 Task: Add Mineral Fusion Kyoto Hydro-Shine Lip Gloss to the cart.
Action: Mouse moved to (281, 150)
Screenshot: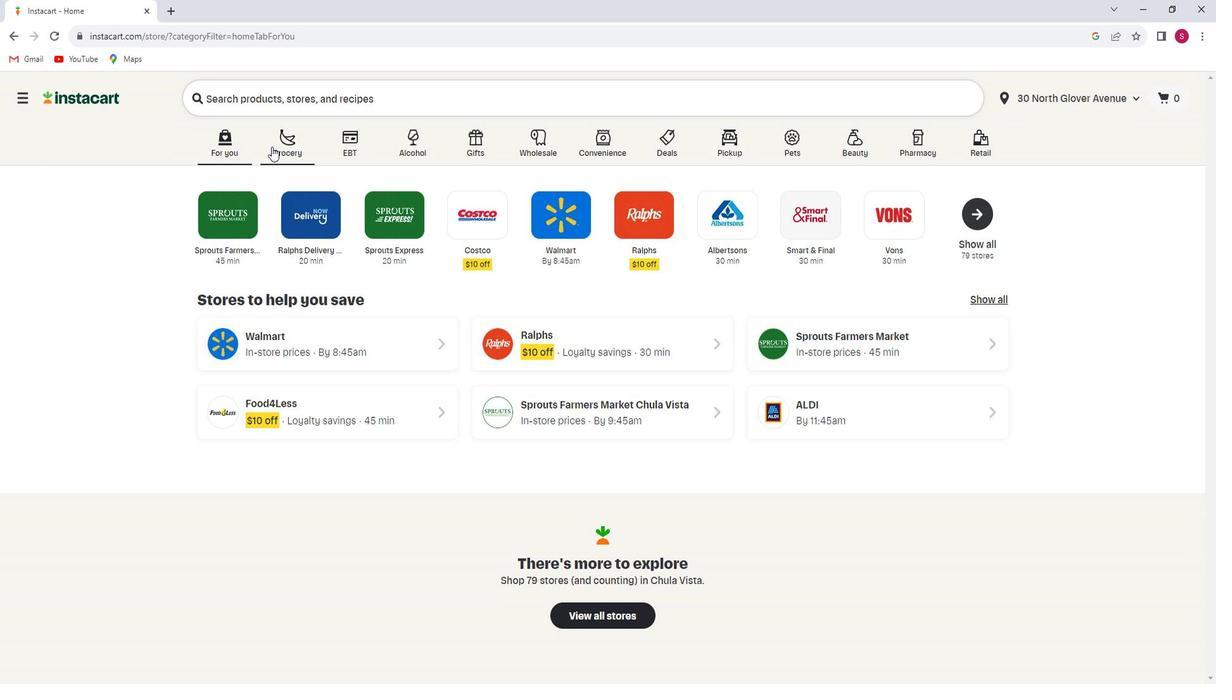 
Action: Mouse pressed left at (281, 150)
Screenshot: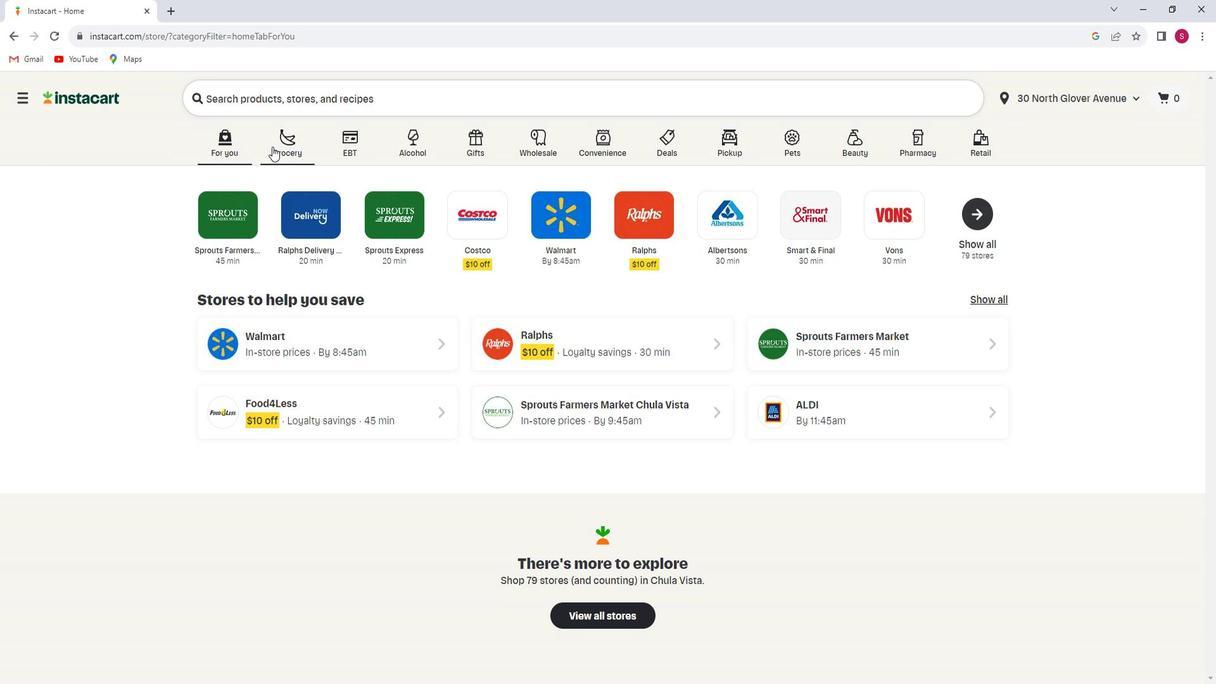 
Action: Mouse moved to (331, 383)
Screenshot: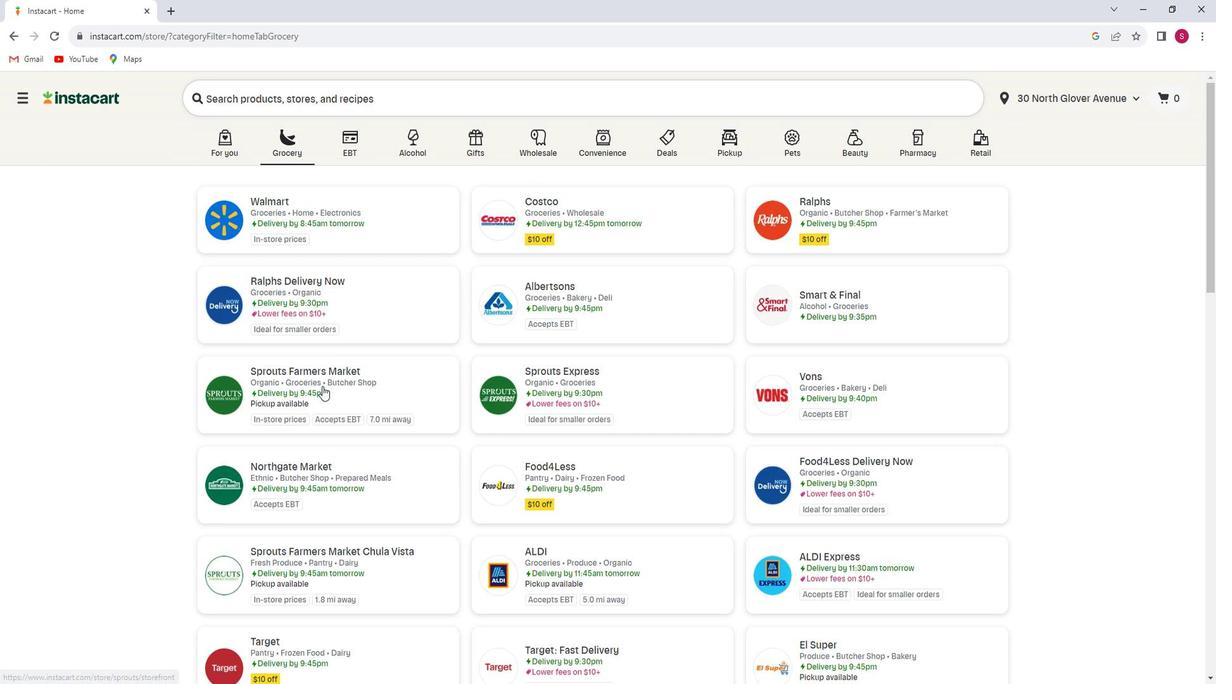 
Action: Mouse pressed left at (331, 383)
Screenshot: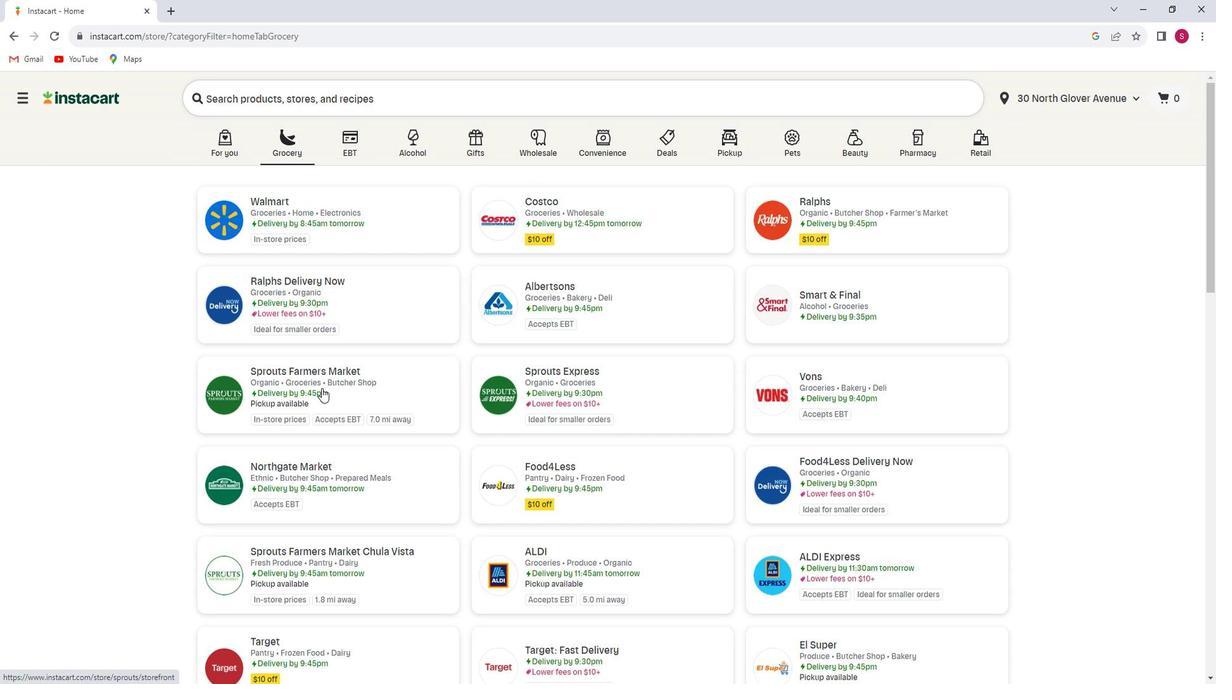 
Action: Mouse moved to (150, 374)
Screenshot: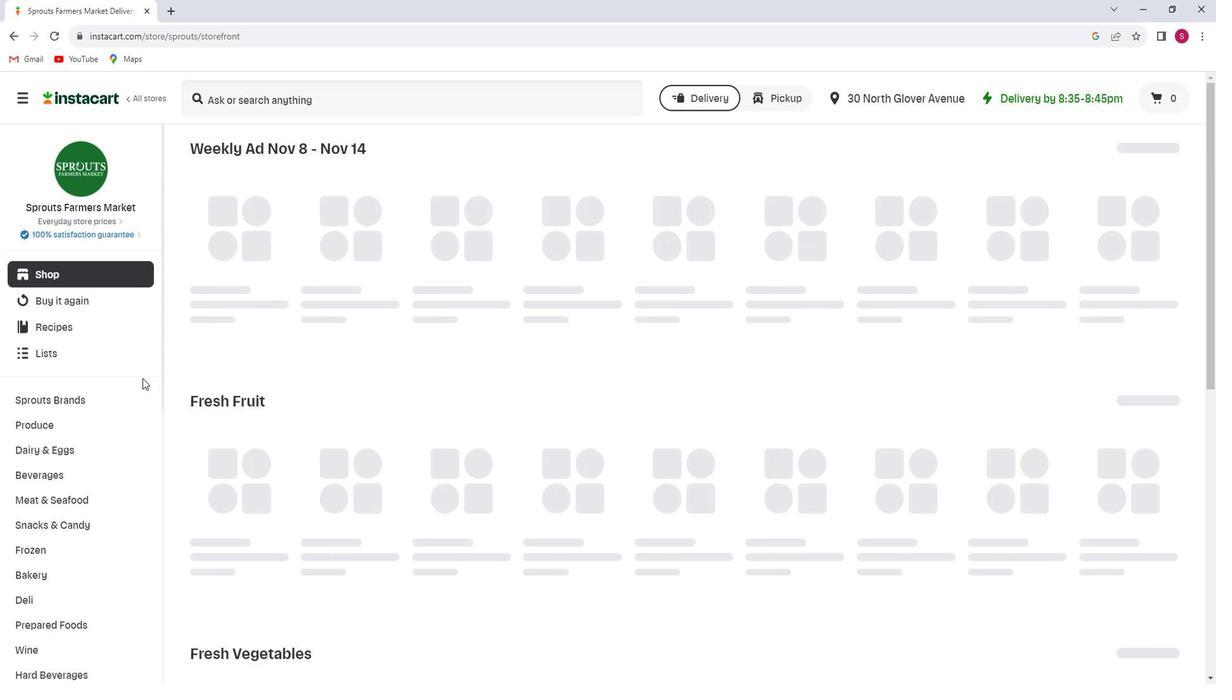 
Action: Mouse scrolled (150, 374) with delta (0, 0)
Screenshot: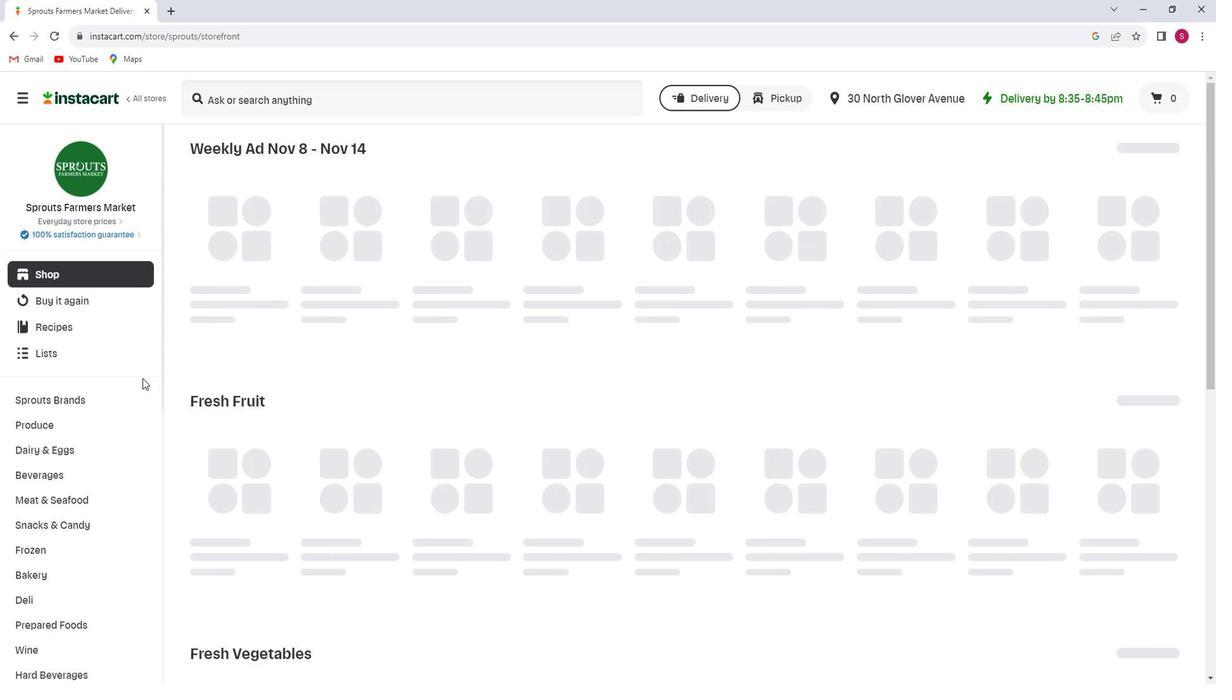 
Action: Mouse moved to (149, 374)
Screenshot: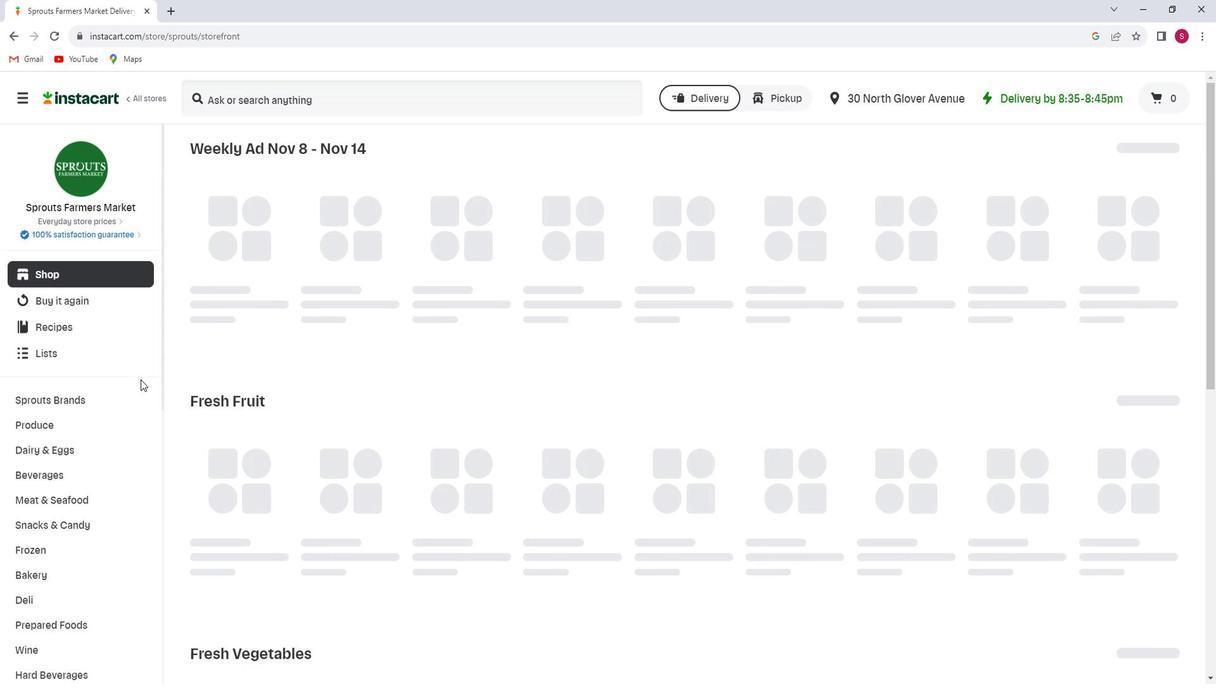 
Action: Mouse scrolled (149, 374) with delta (0, 0)
Screenshot: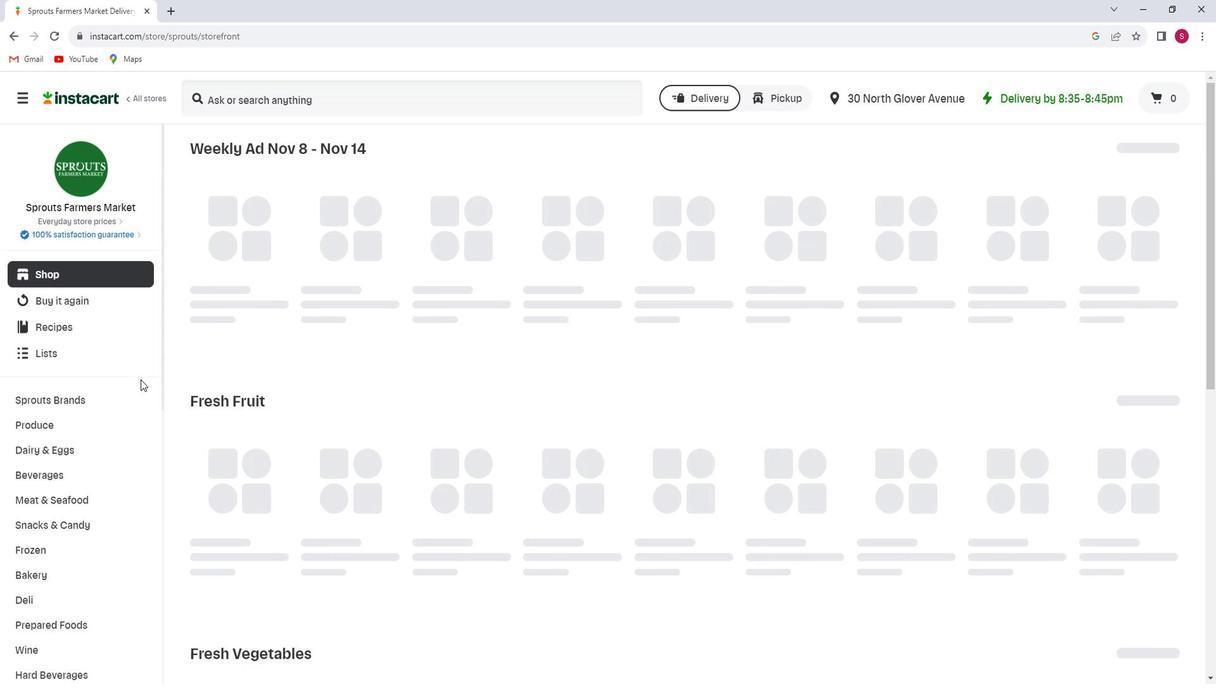 
Action: Mouse moved to (148, 375)
Screenshot: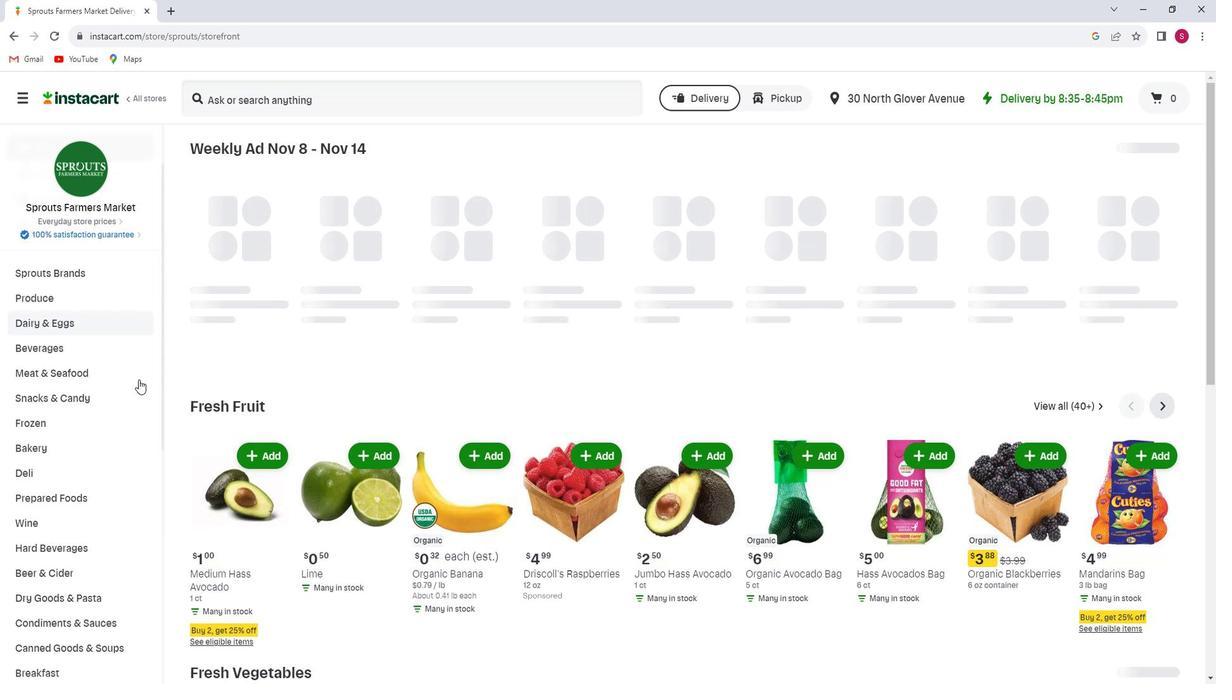 
Action: Mouse scrolled (148, 374) with delta (0, 0)
Screenshot: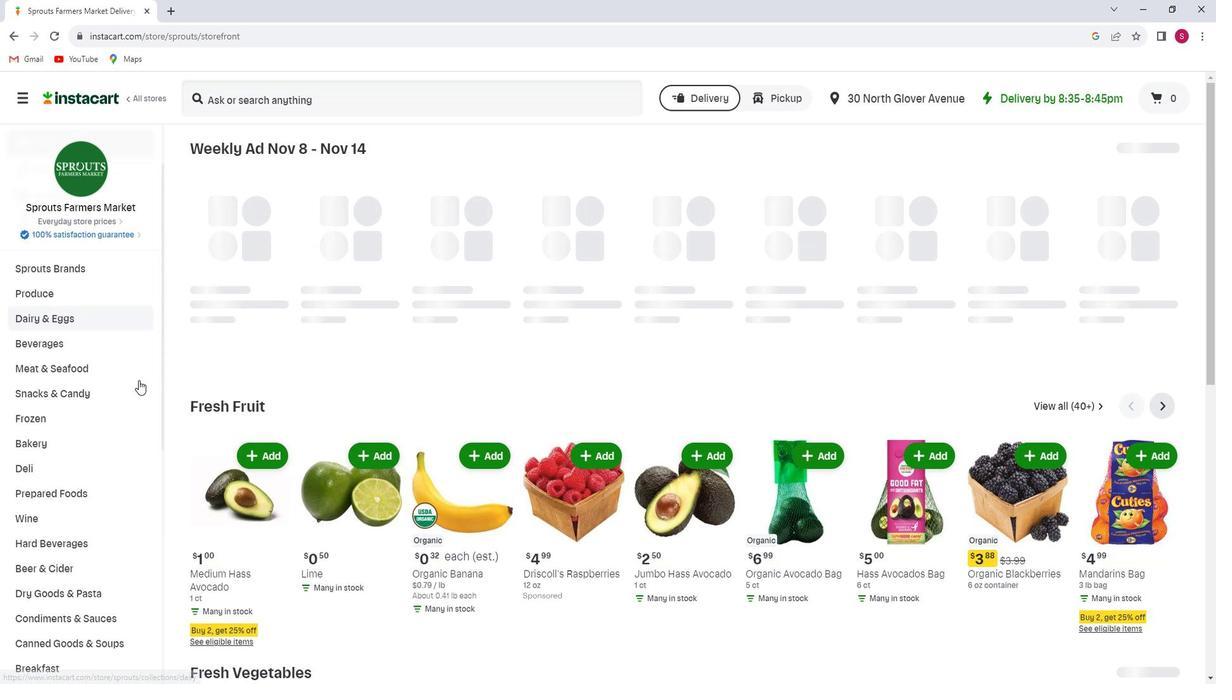 
Action: Mouse scrolled (148, 374) with delta (0, 0)
Screenshot: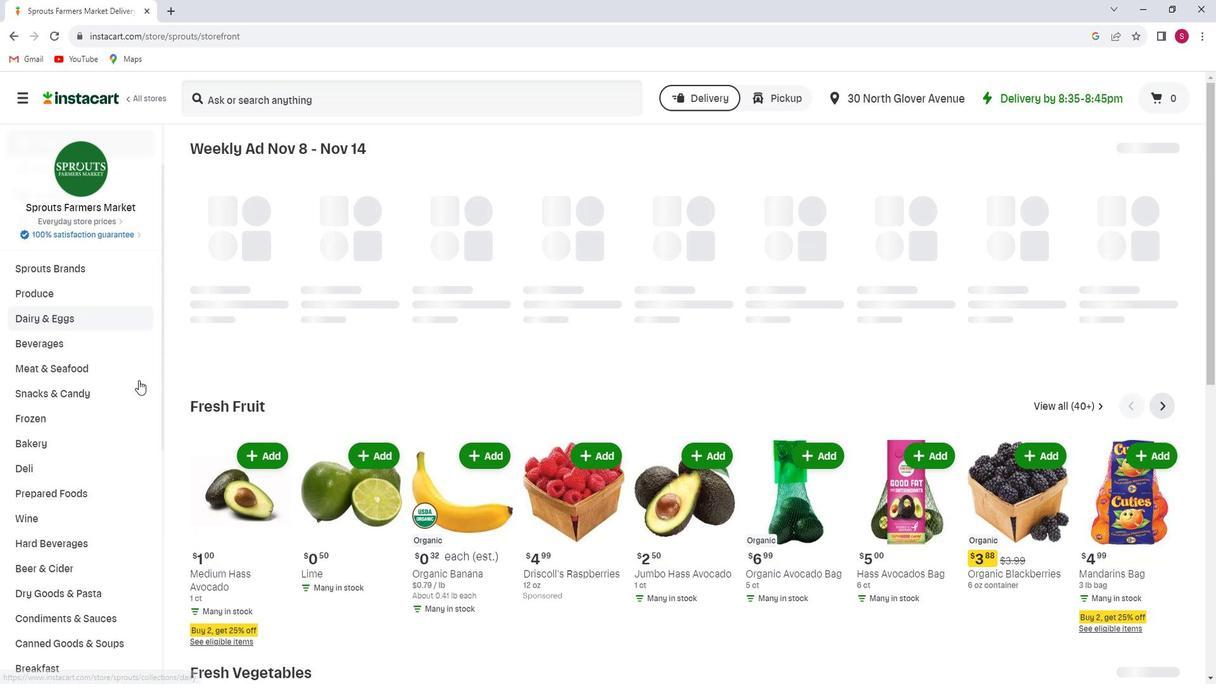 
Action: Mouse scrolled (148, 374) with delta (0, 0)
Screenshot: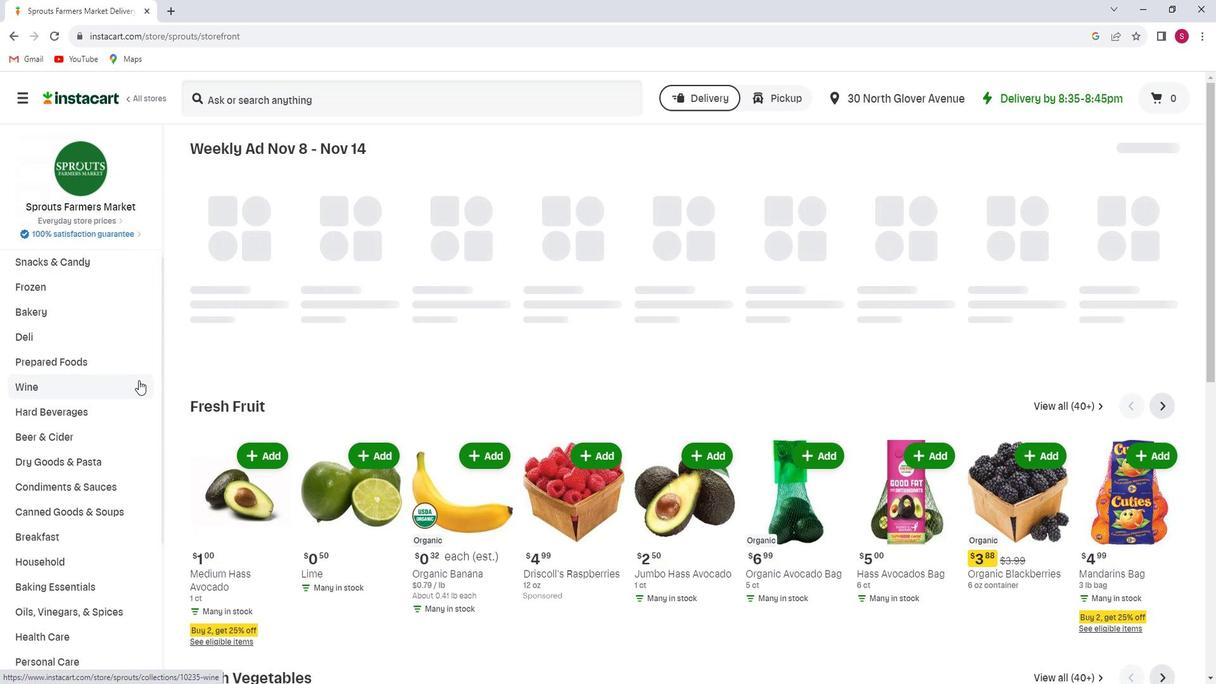 
Action: Mouse scrolled (148, 374) with delta (0, 0)
Screenshot: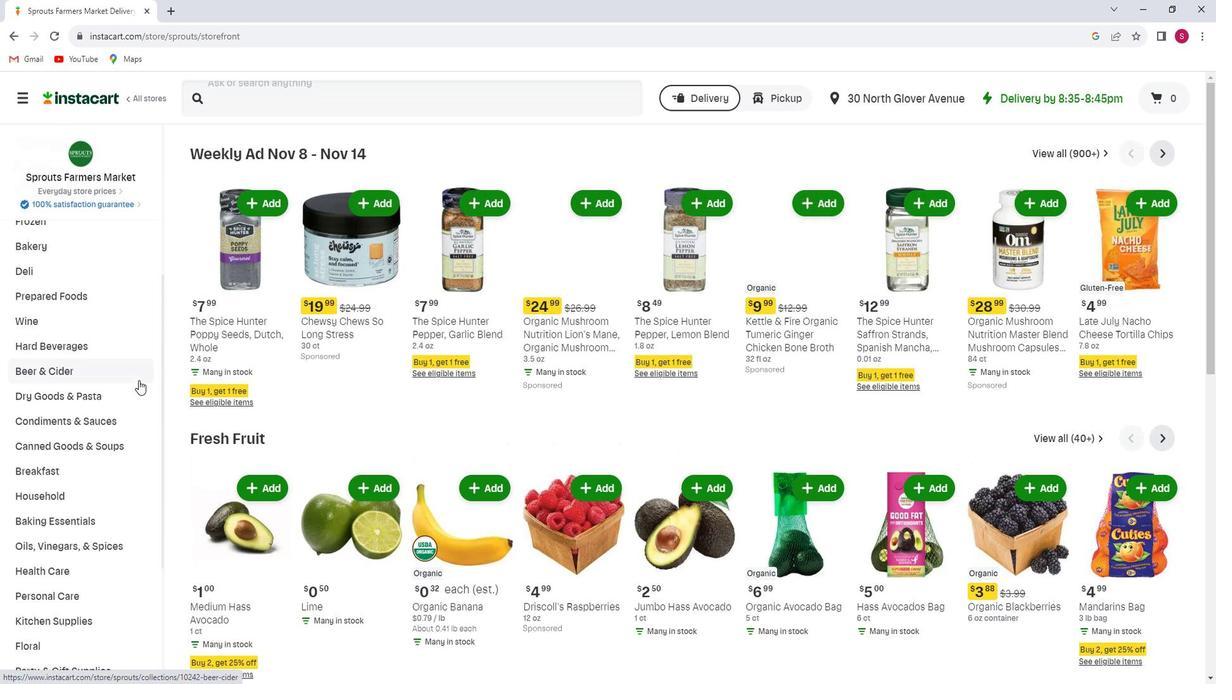 
Action: Mouse scrolled (148, 374) with delta (0, 0)
Screenshot: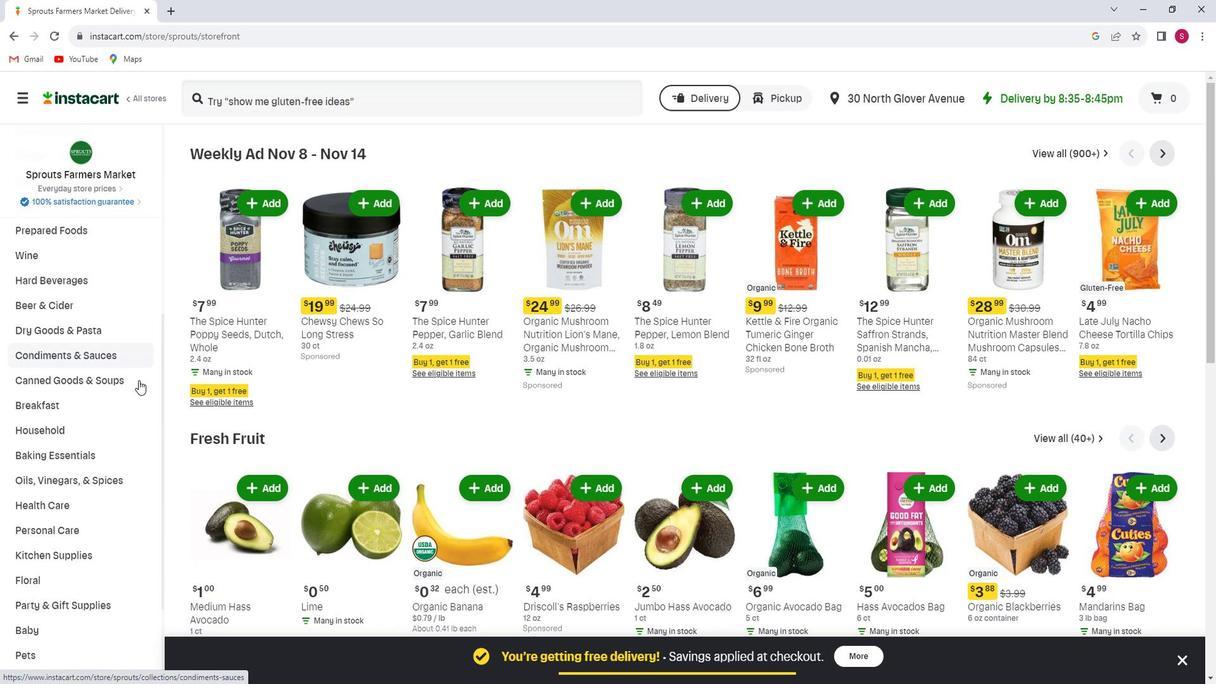 
Action: Mouse scrolled (148, 374) with delta (0, 0)
Screenshot: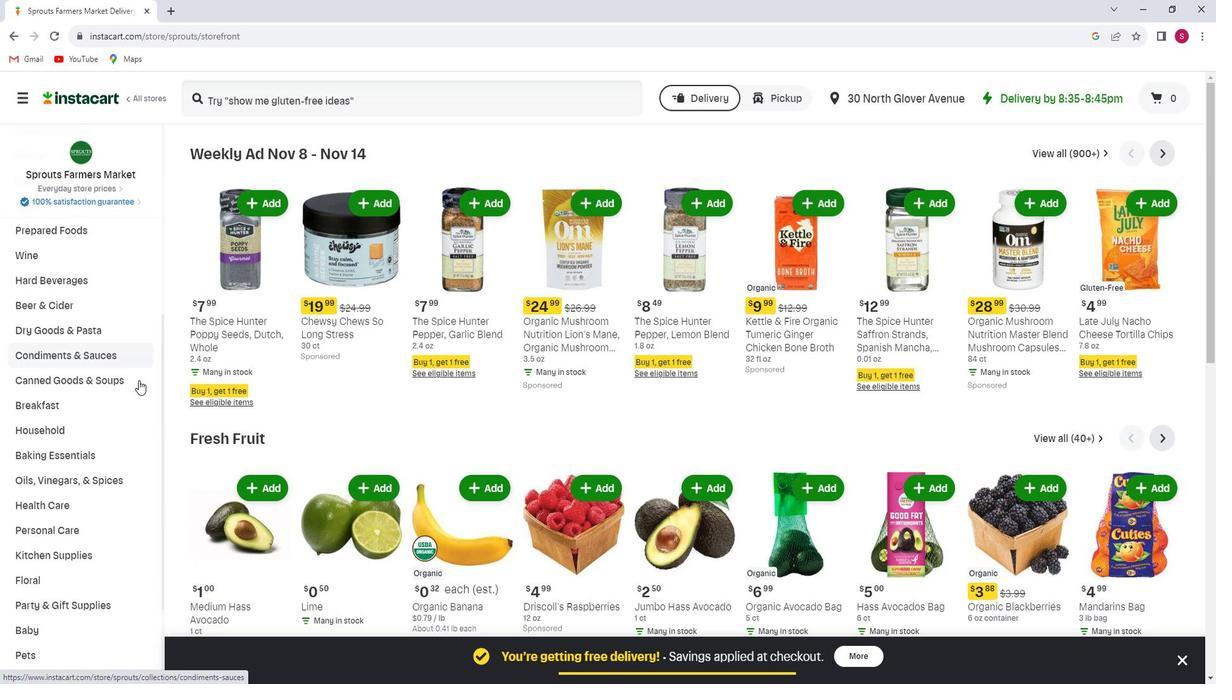 
Action: Mouse moved to (98, 400)
Screenshot: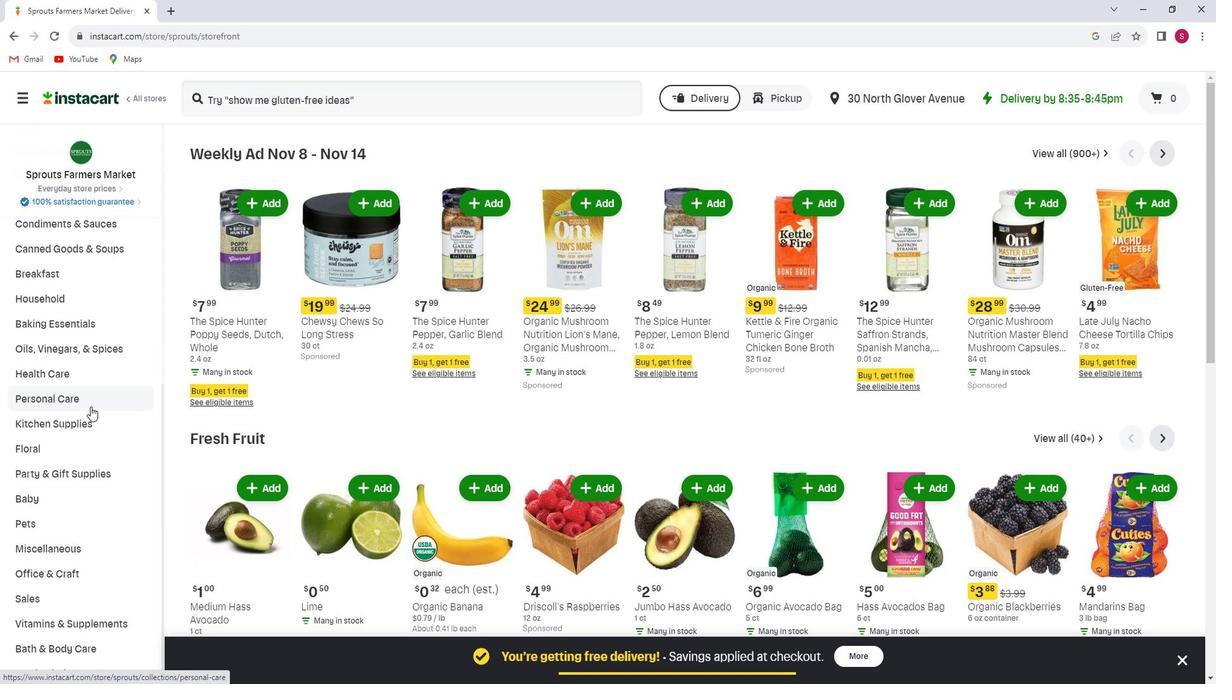 
Action: Mouse pressed left at (98, 400)
Screenshot: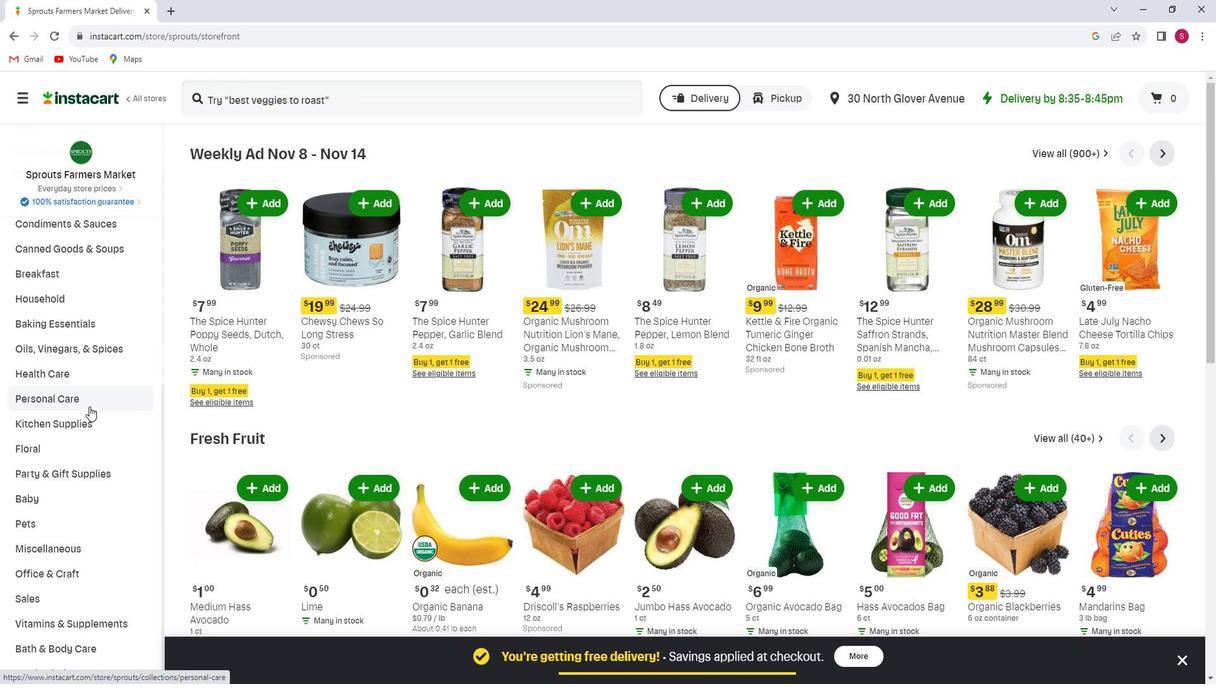 
Action: Mouse moved to (1109, 190)
Screenshot: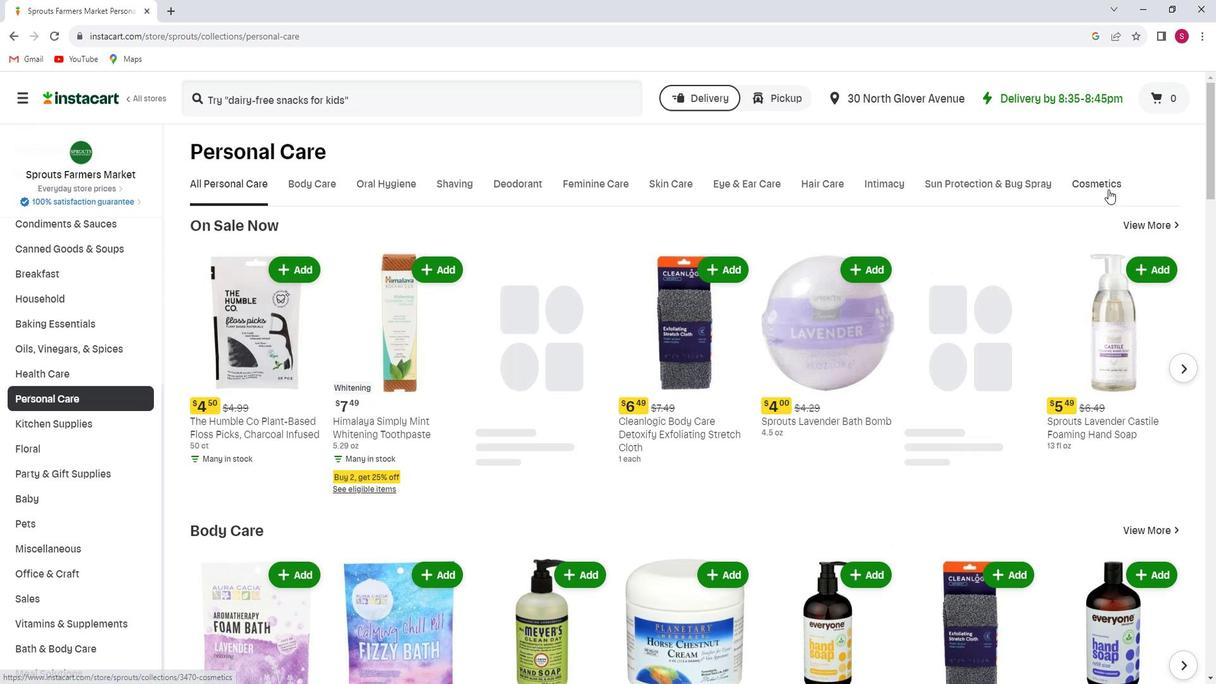 
Action: Mouse pressed left at (1109, 190)
Screenshot: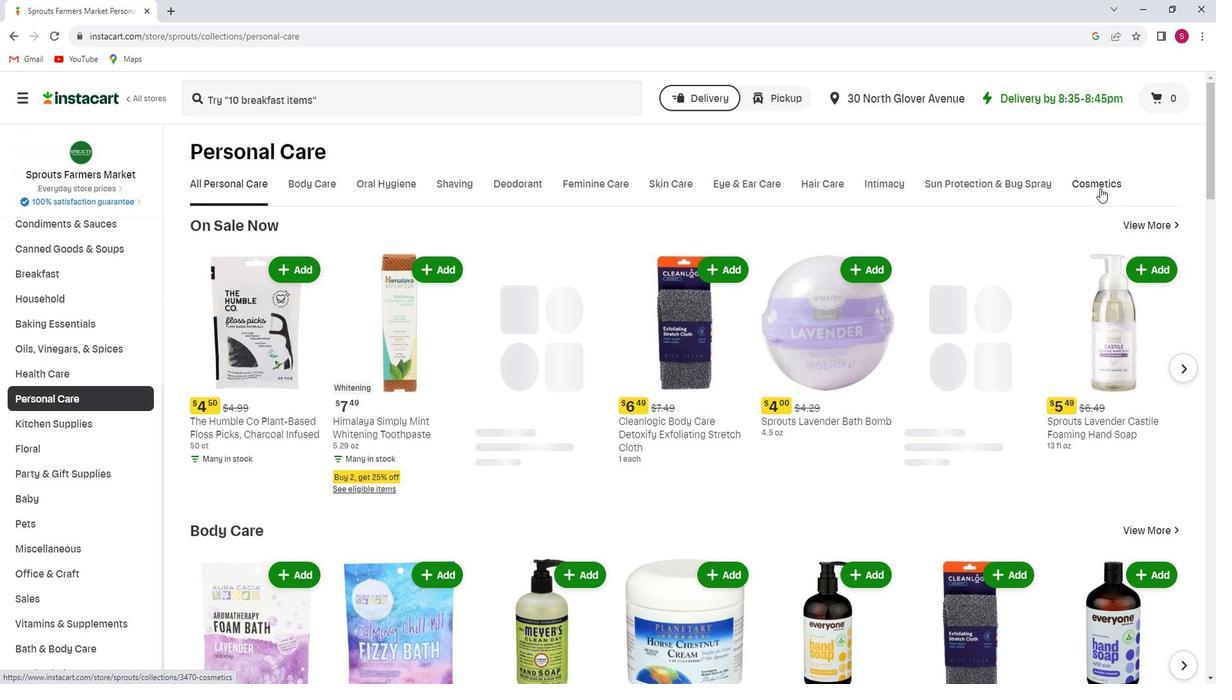 
Action: Mouse moved to (280, 240)
Screenshot: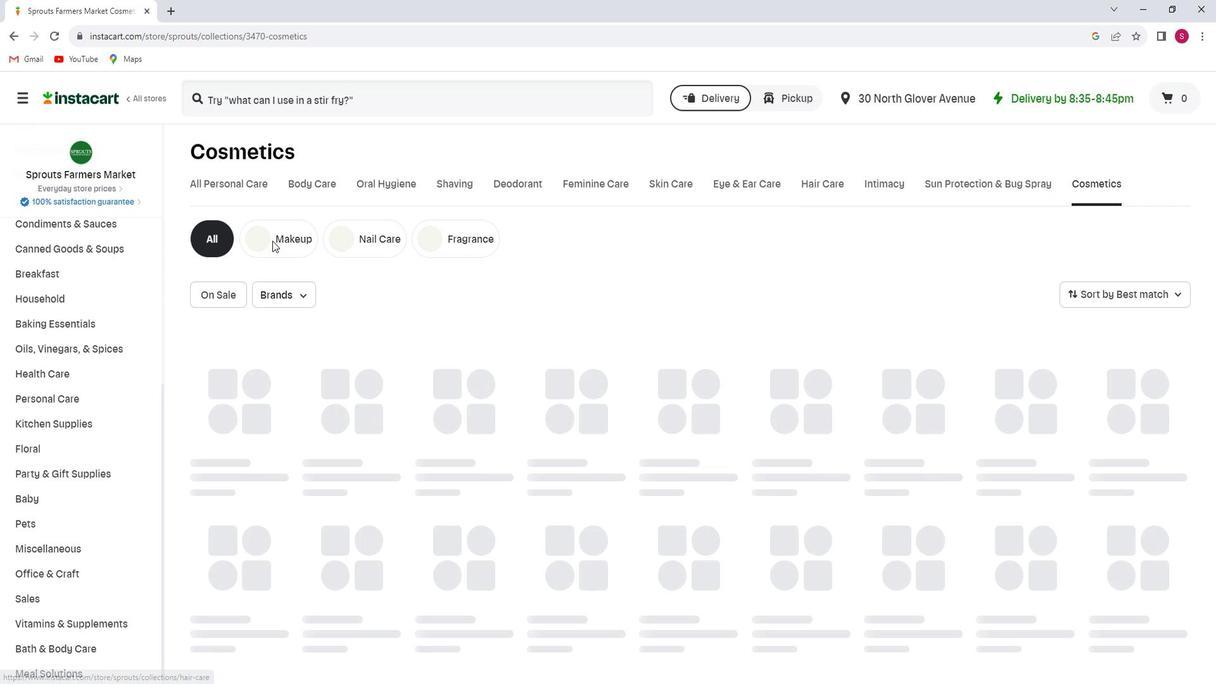 
Action: Mouse pressed left at (280, 240)
Screenshot: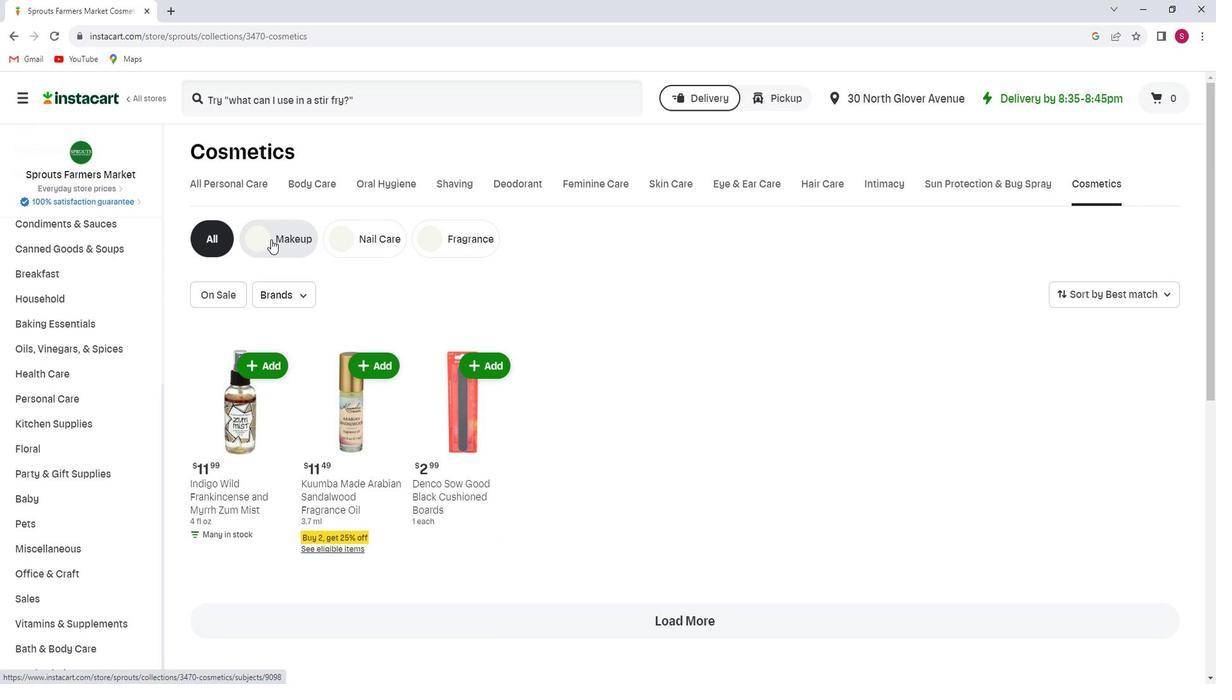 
Action: Mouse moved to (289, 101)
Screenshot: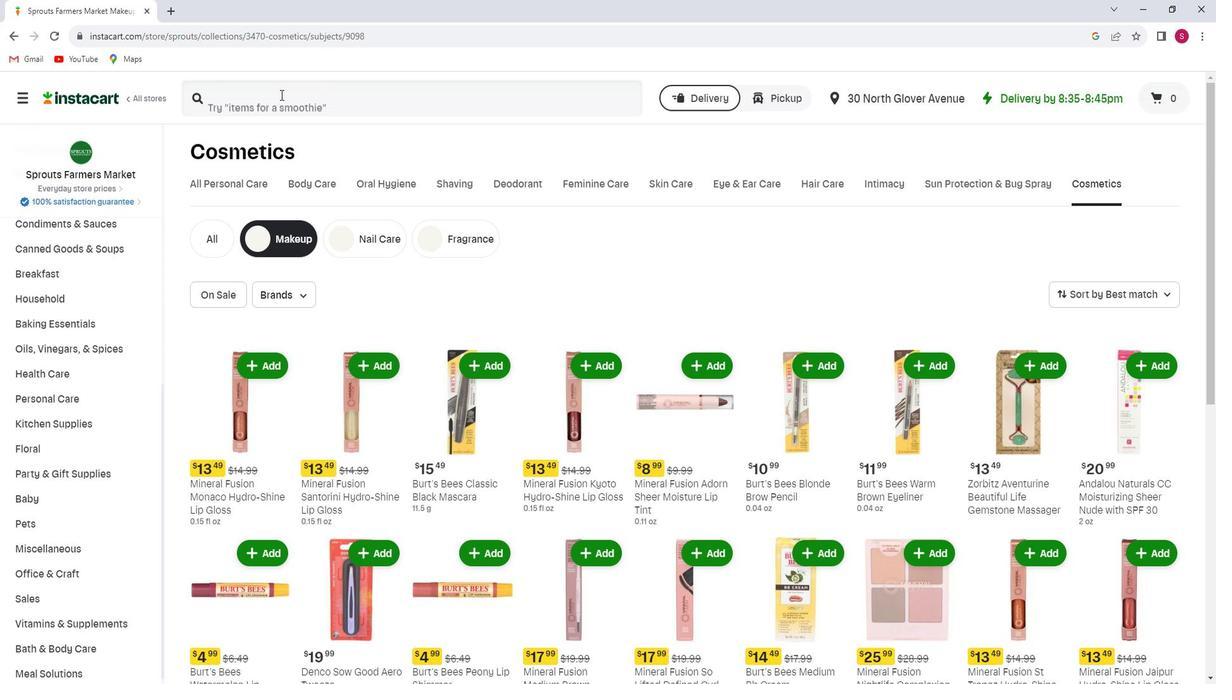 
Action: Mouse pressed left at (289, 101)
Screenshot: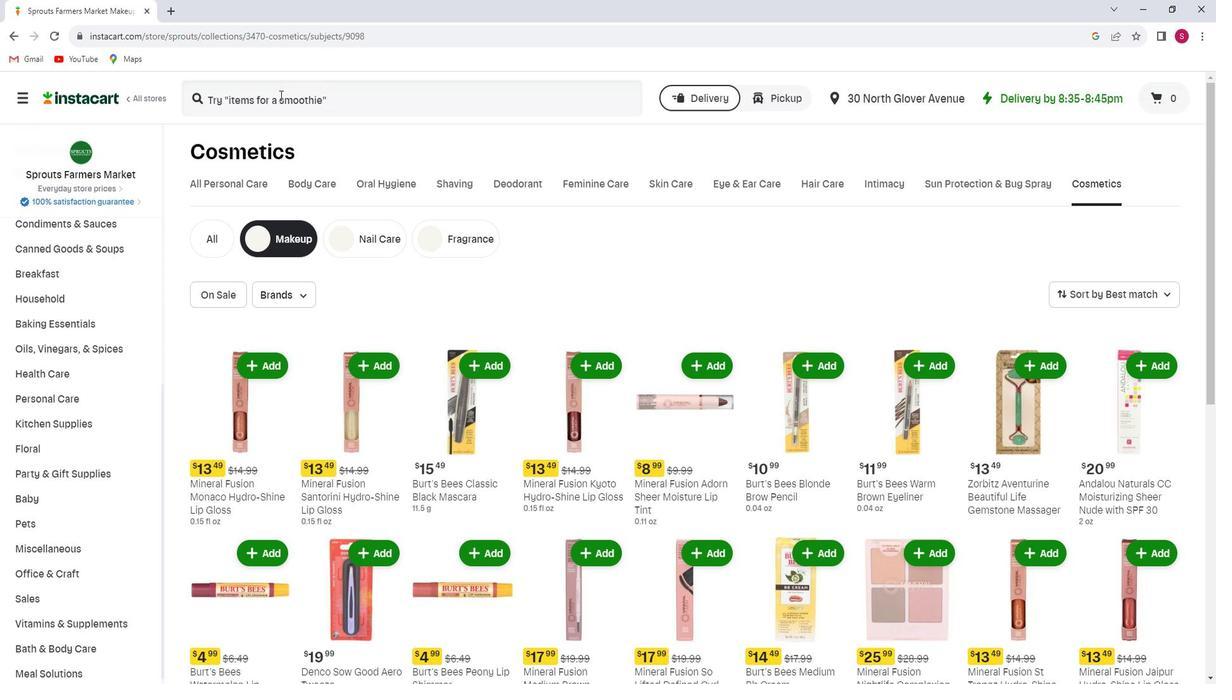 
Action: Key pressed <Key.shift>Mineral<Key.space><Key.shift>Fusion<Key.space><Key.shift>kyoto<Key.space><Key.shift>Hydro-<Key.shift>Shine<Key.space><Key.shift>Lip<Key.space><Key.shift>Gloss<Key.enter>
Screenshot: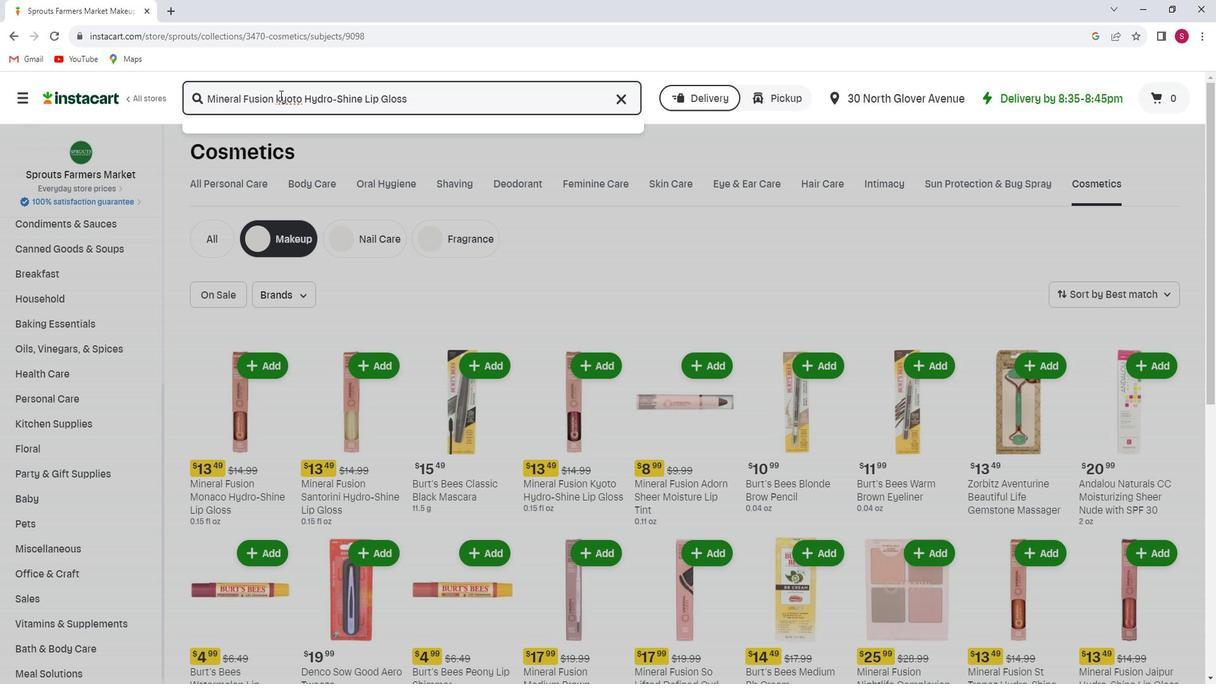 
Action: Mouse moved to (520, 234)
Screenshot: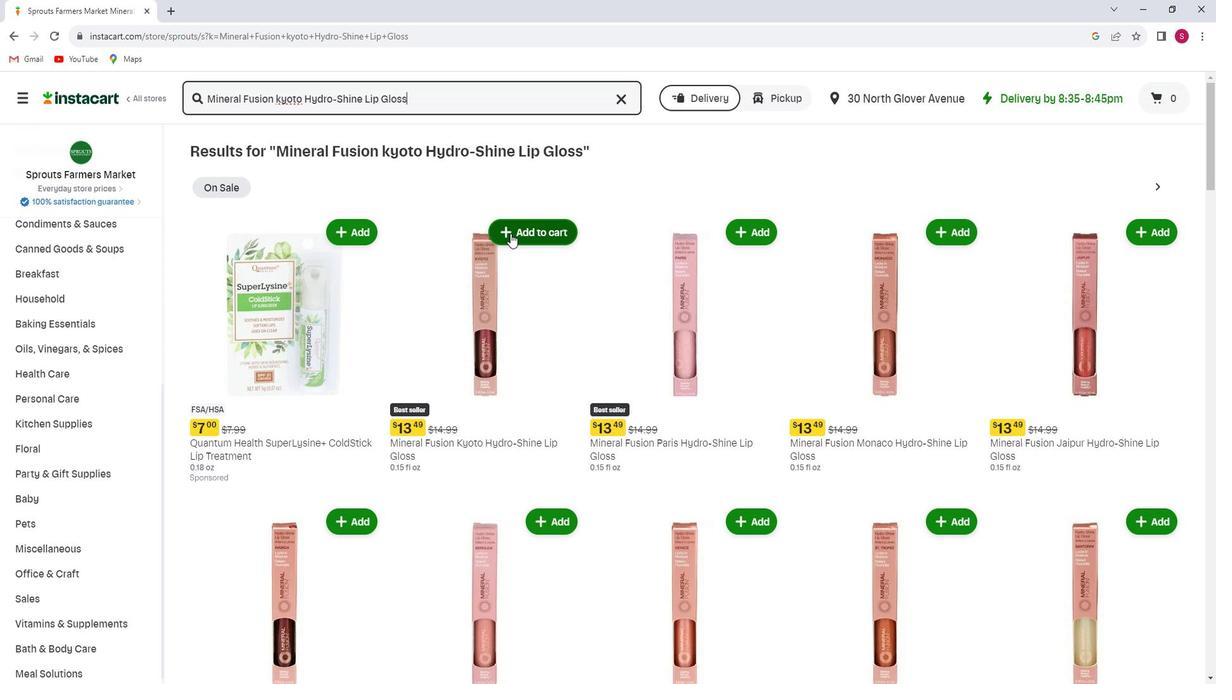 
Action: Mouse pressed left at (520, 234)
Screenshot: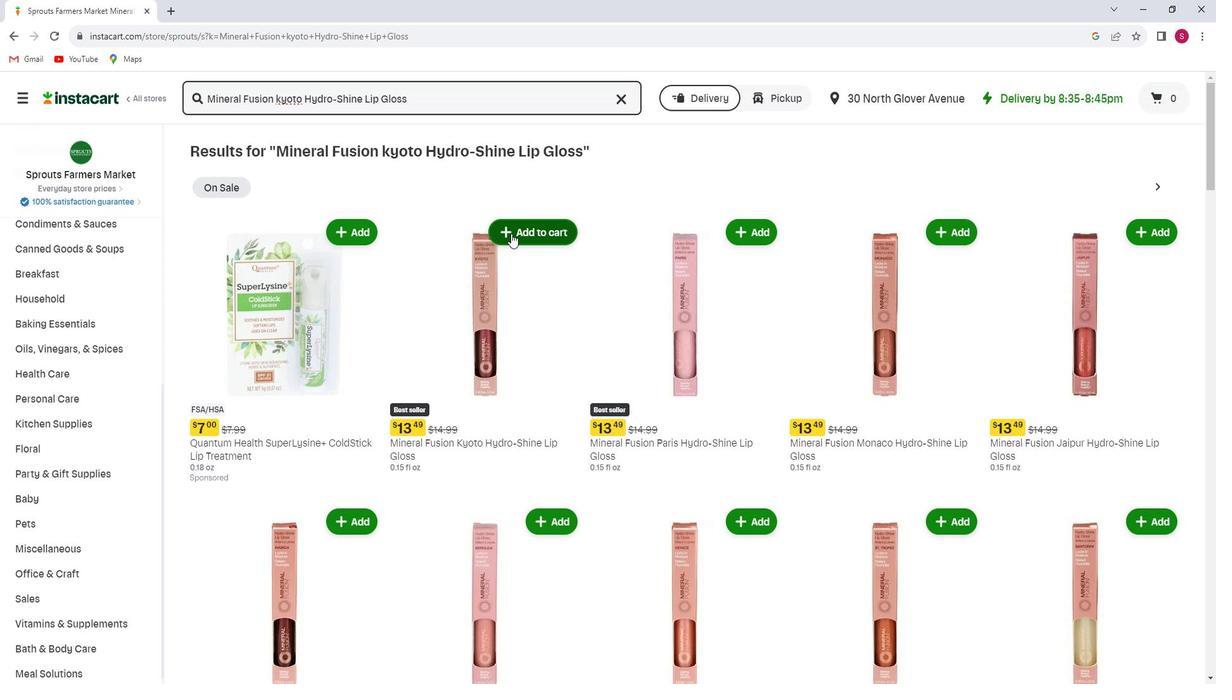 
Action: Mouse moved to (550, 285)
Screenshot: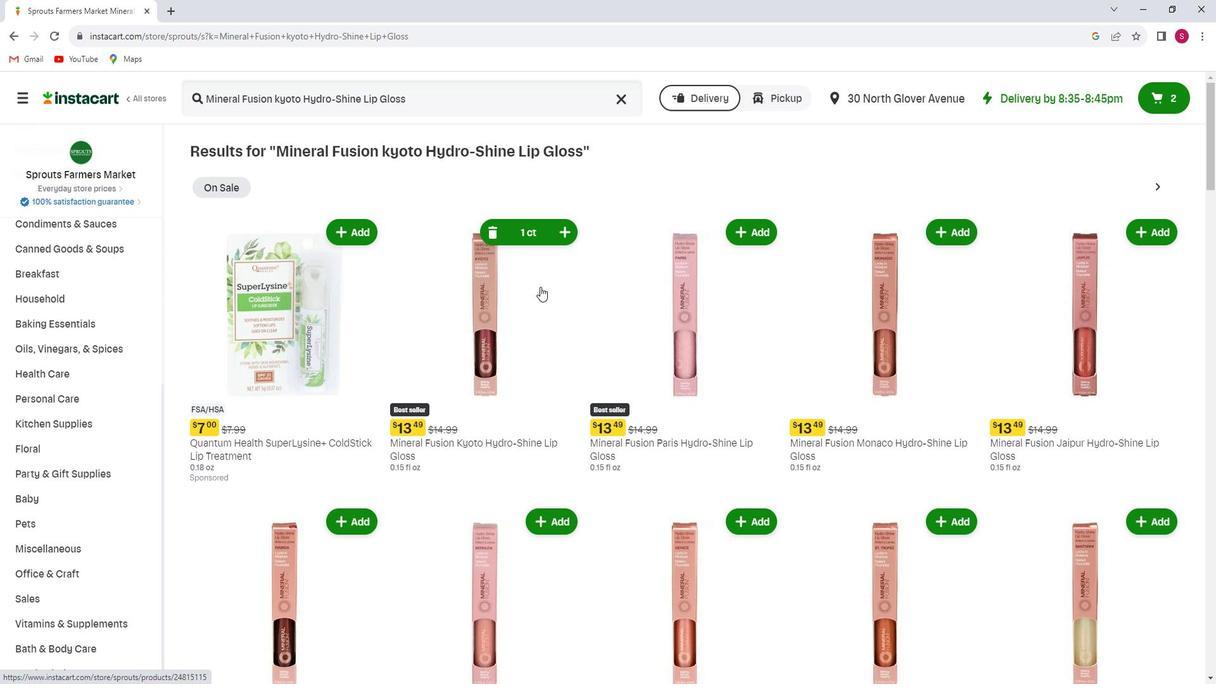 
